 Task: Create New Customer with Customer Name: Le Dumpster, Billing Address Line1: 3504 Cook Hill Road, Billing Address Line2:  Danbury, Billing Address Line3:  Connecticut 06810, Cell Number: 806-758-1089
Action: Mouse moved to (198, 38)
Screenshot: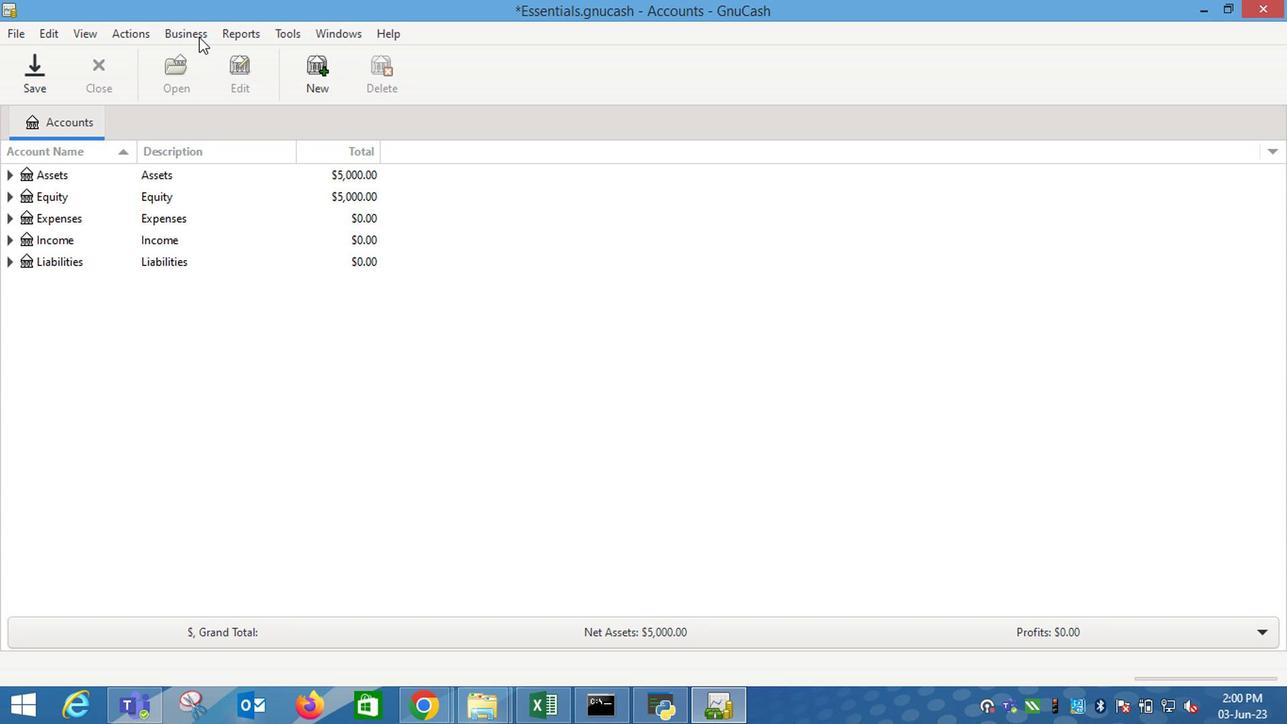 
Action: Mouse pressed left at (198, 38)
Screenshot: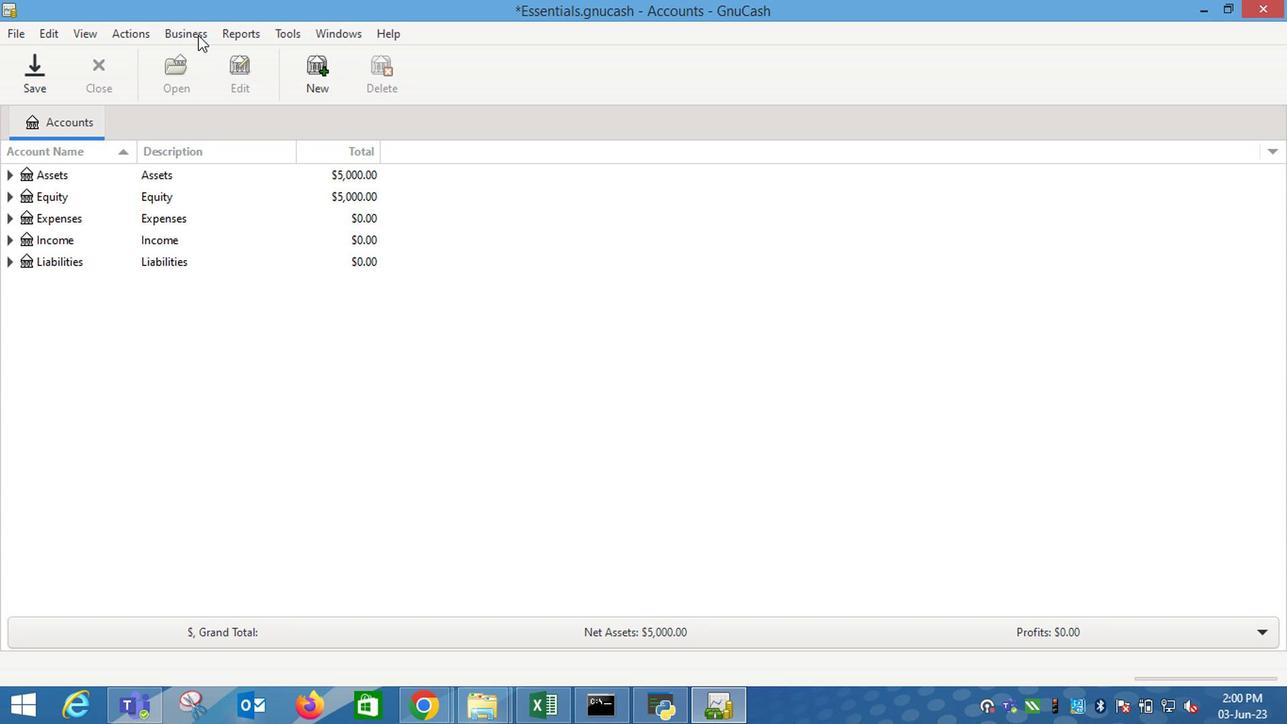 
Action: Mouse moved to (396, 83)
Screenshot: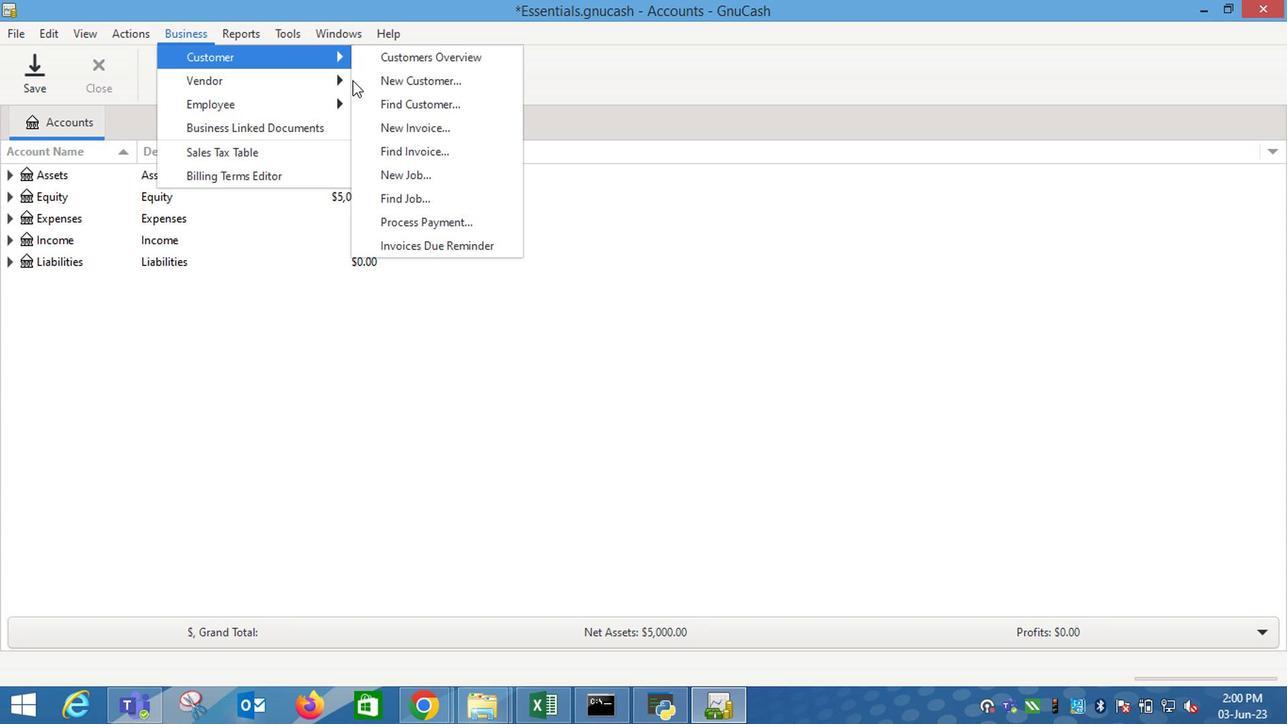 
Action: Mouse pressed left at (396, 83)
Screenshot: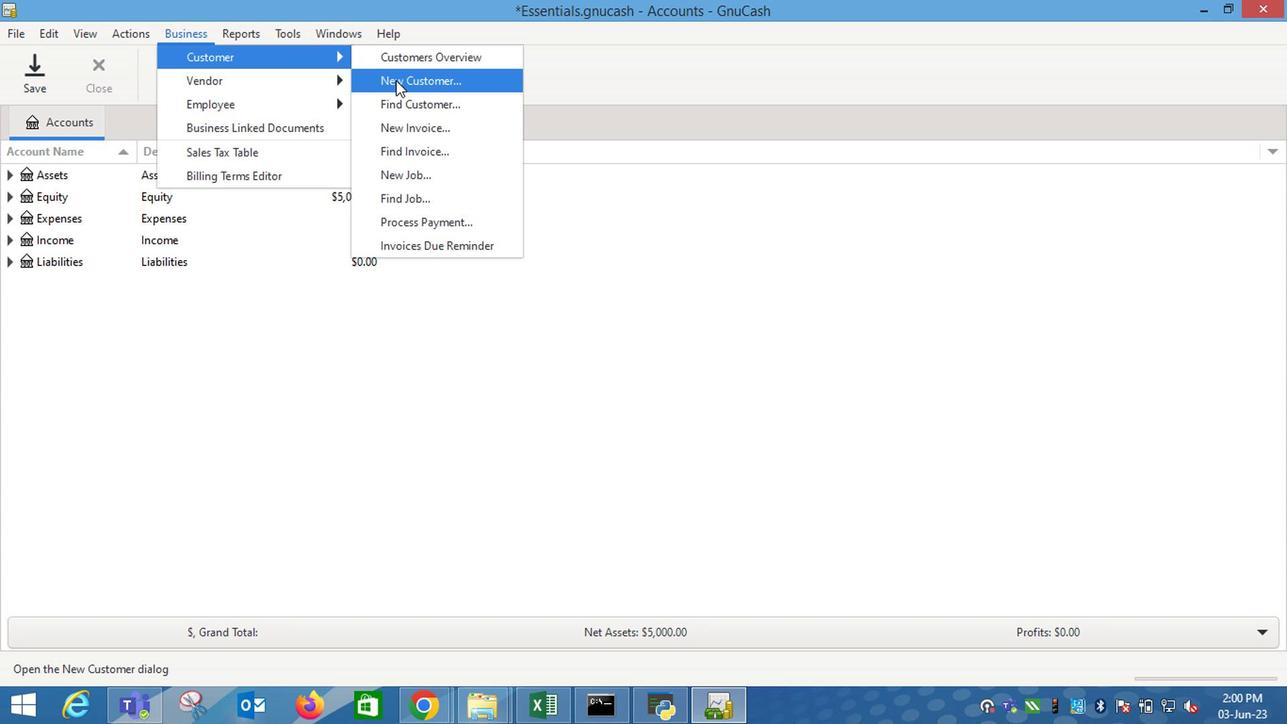 
Action: Mouse moved to (889, 295)
Screenshot: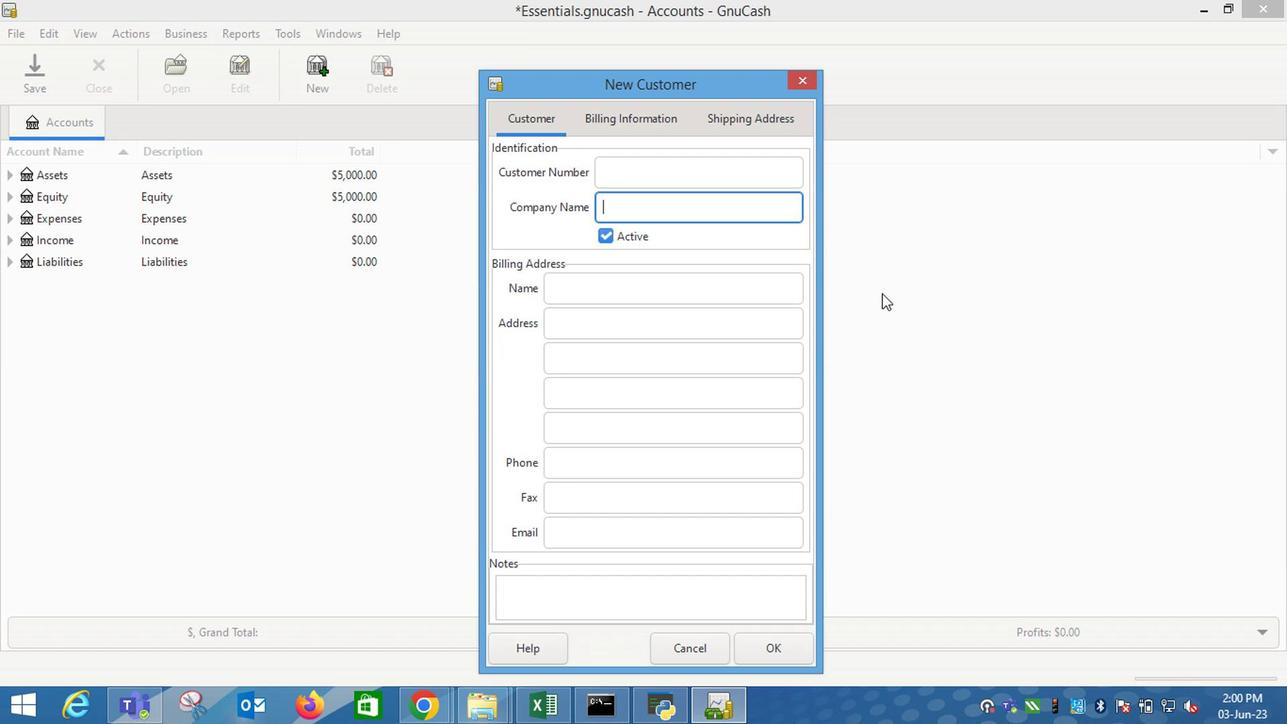 
Action: Key pressed <Key.shift_r>Le<Key.space><Key.shift_r>Dumpster<Key.tab><Key.tab><Key.tab><Key.shift_r>Cook<Key.backspace><Key.backspace><Key.backspace><Key.backspace>3504<Key.space><Key.shift_r>Cook<Key.space><Key.shift_r>Hill<Key.space><Key.shift_r>Road<Key.tab><Key.shift_r>Dan<Key.tab><Key.shift_r>Conn<Key.tab><Key.tab>806-758-1089<Key.tab>
Screenshot: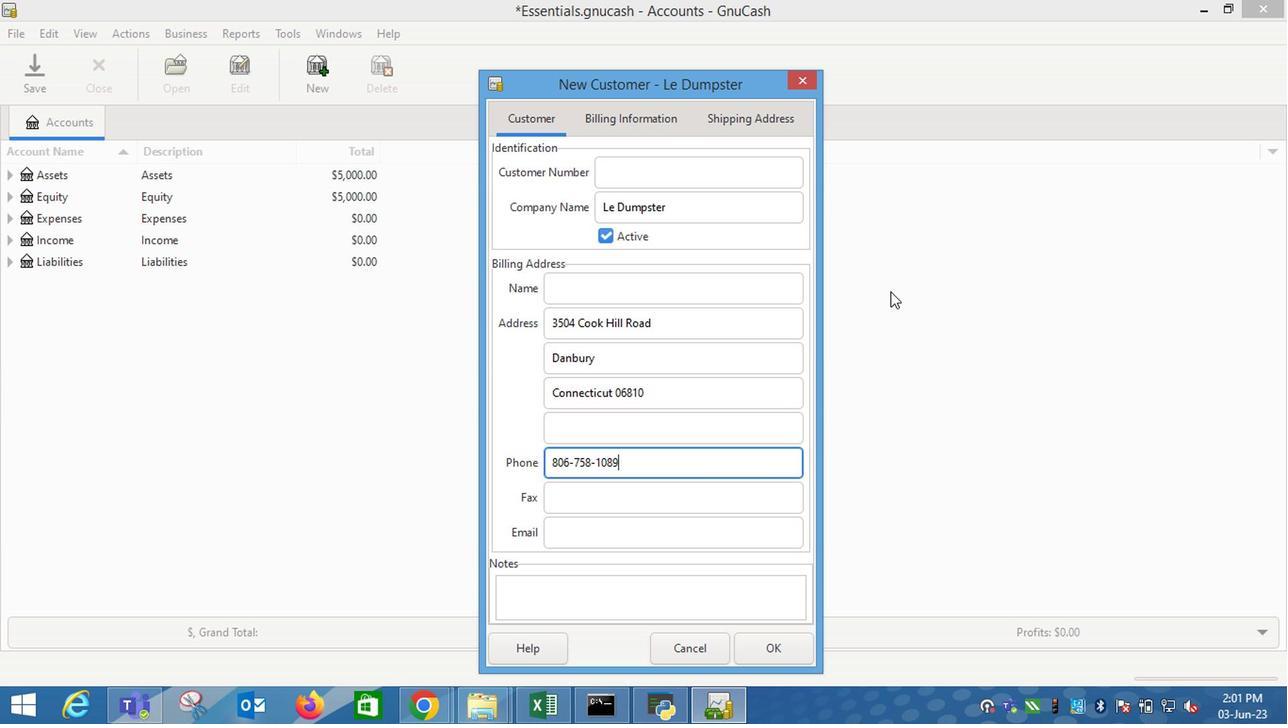 
Action: Mouse moved to (763, 658)
Screenshot: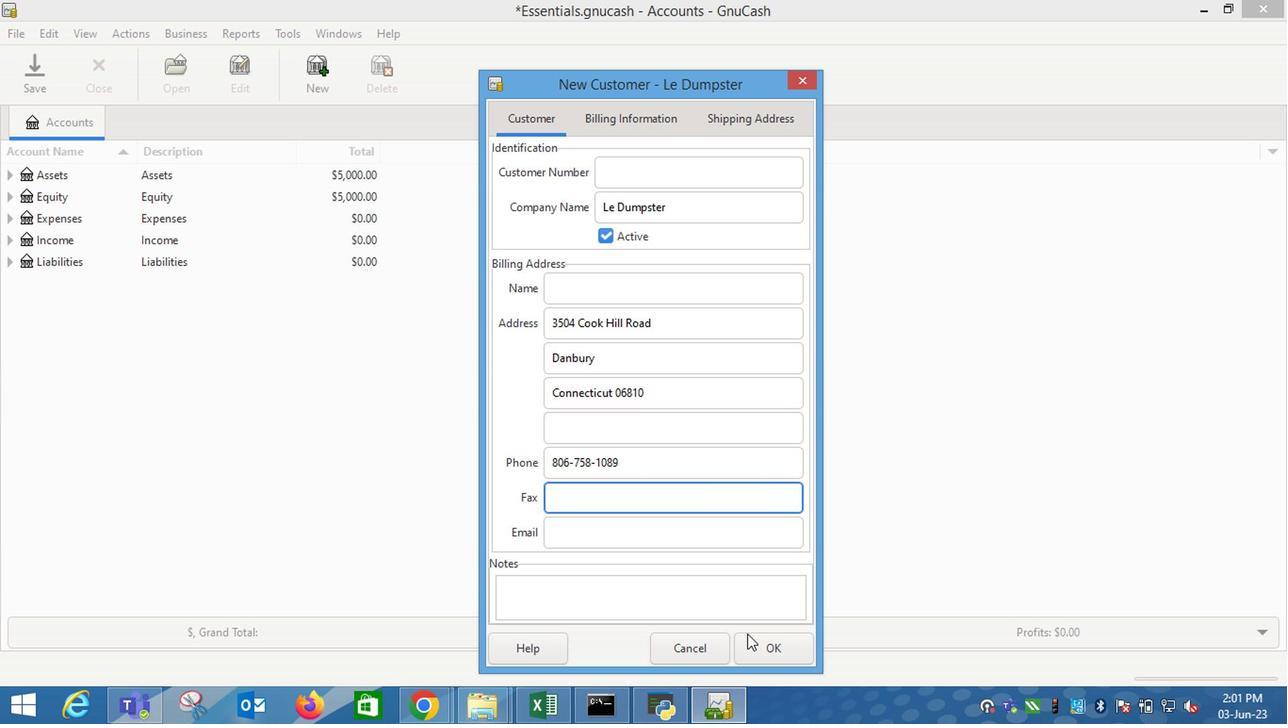 
Action: Mouse pressed left at (763, 658)
Screenshot: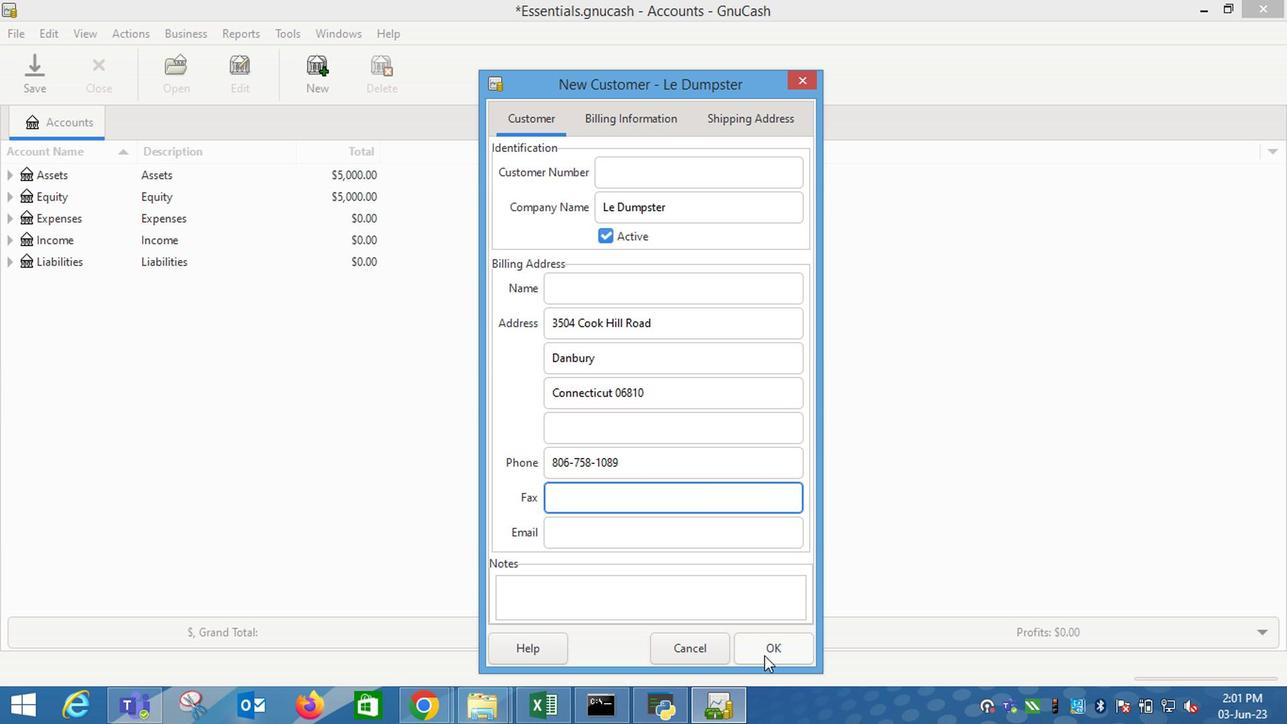 
Action: Mouse moved to (481, 446)
Screenshot: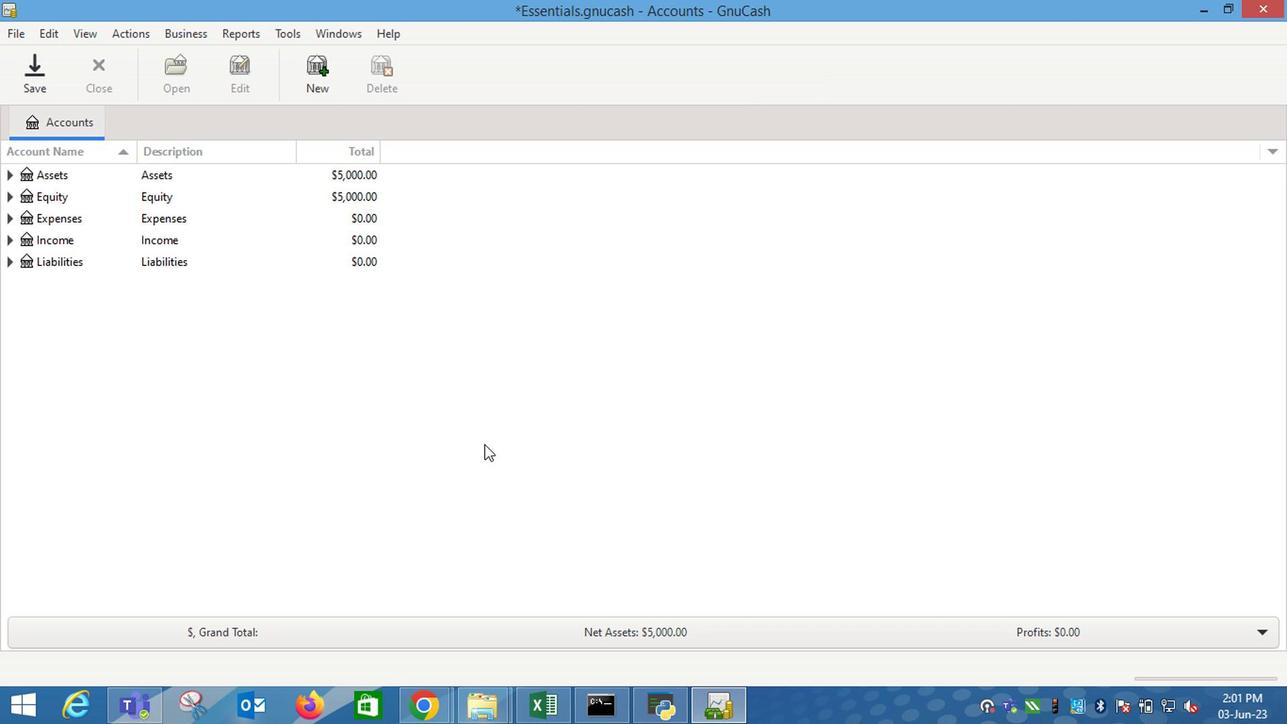 
